 Task: In the  document Religions.pdf Insert horizontal line 'below the text' Create the translated copy of the document in  'Arabic ' Select the first point and Clear Formatting
Action: Mouse moved to (197, 319)
Screenshot: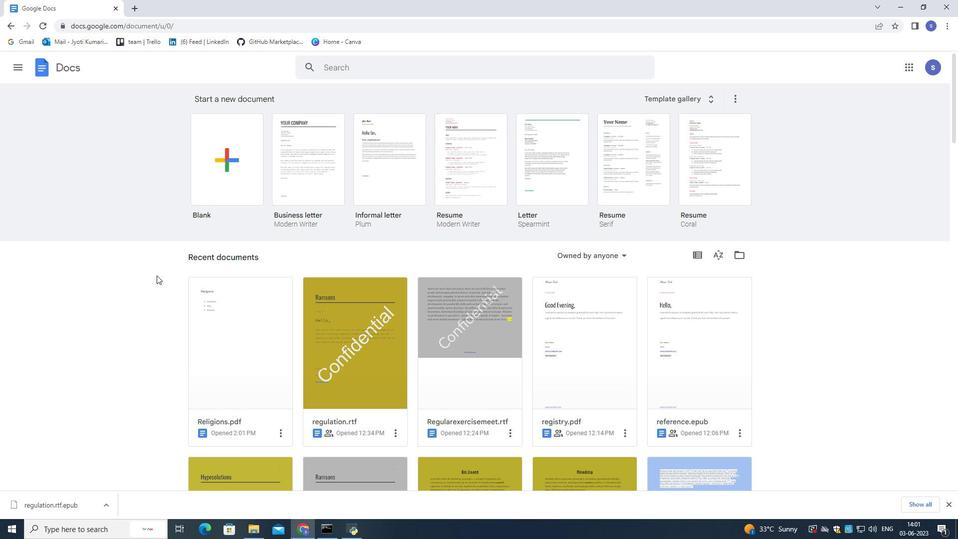 
Action: Mouse pressed left at (197, 319)
Screenshot: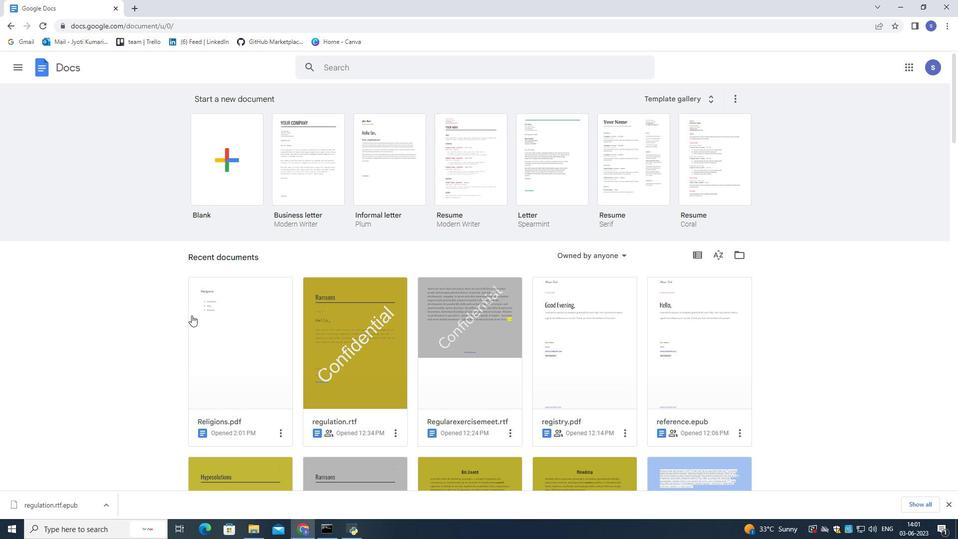 
Action: Mouse moved to (198, 318)
Screenshot: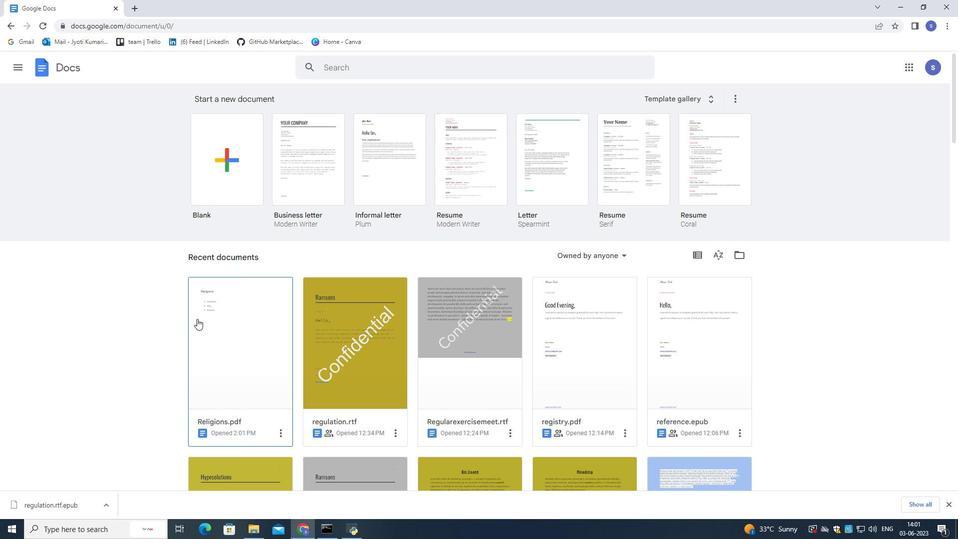 
Action: Mouse pressed left at (198, 318)
Screenshot: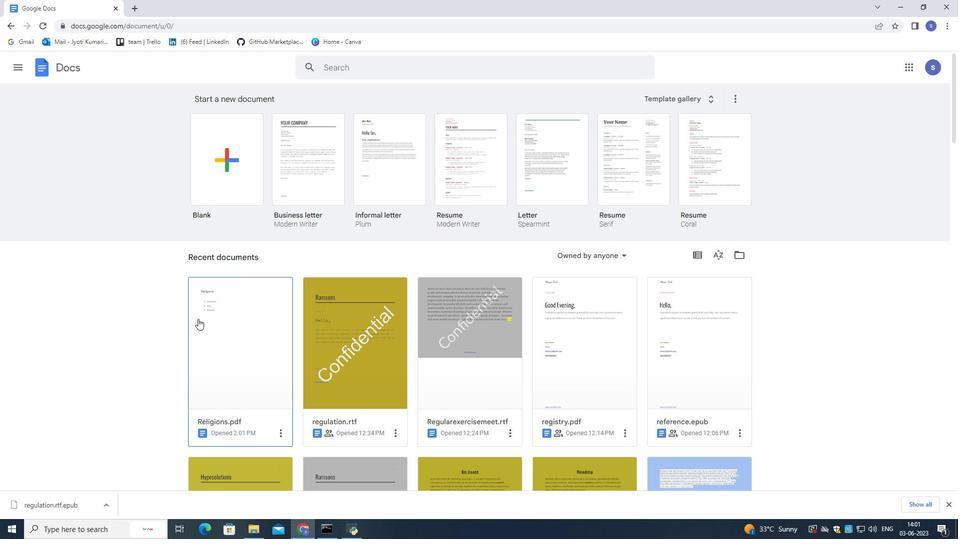 
Action: Mouse moved to (273, 249)
Screenshot: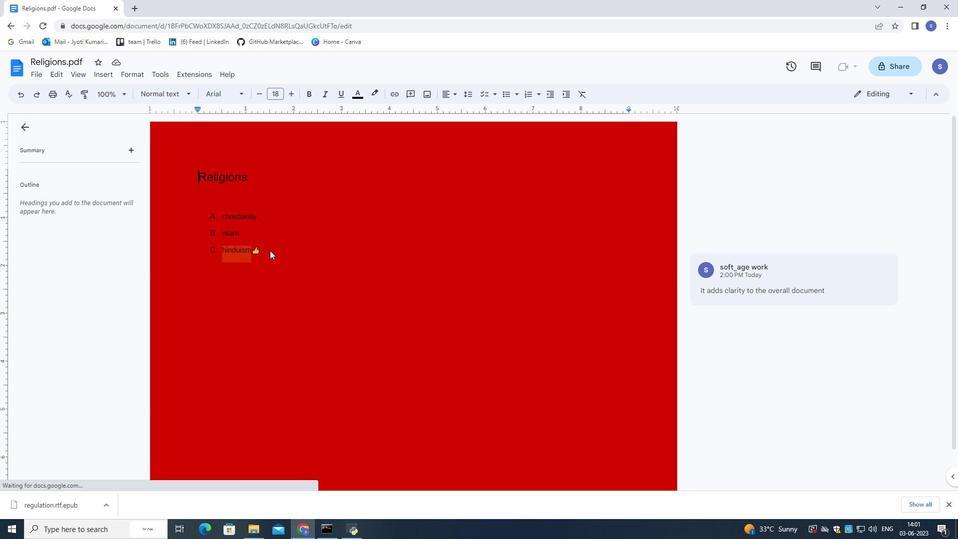 
Action: Mouse pressed left at (273, 249)
Screenshot: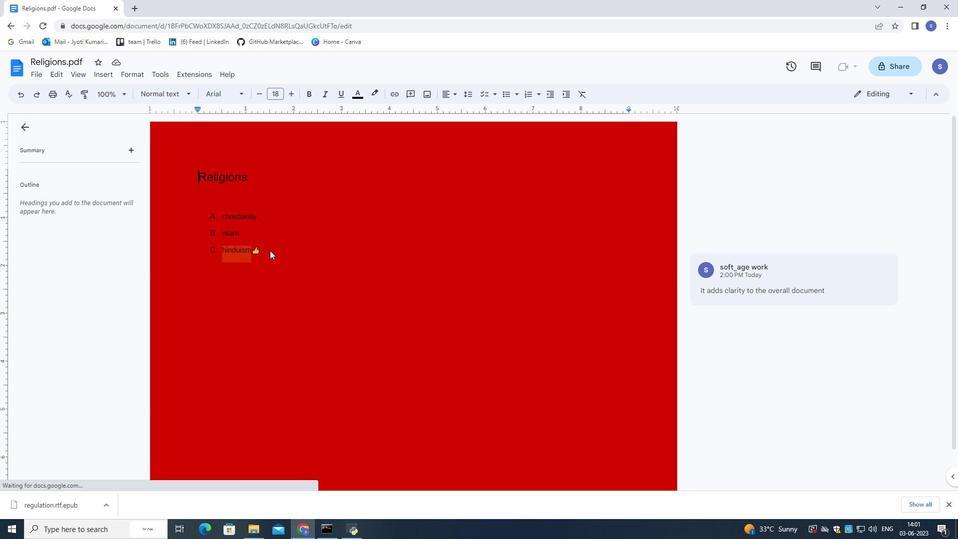 
Action: Mouse moved to (285, 252)
Screenshot: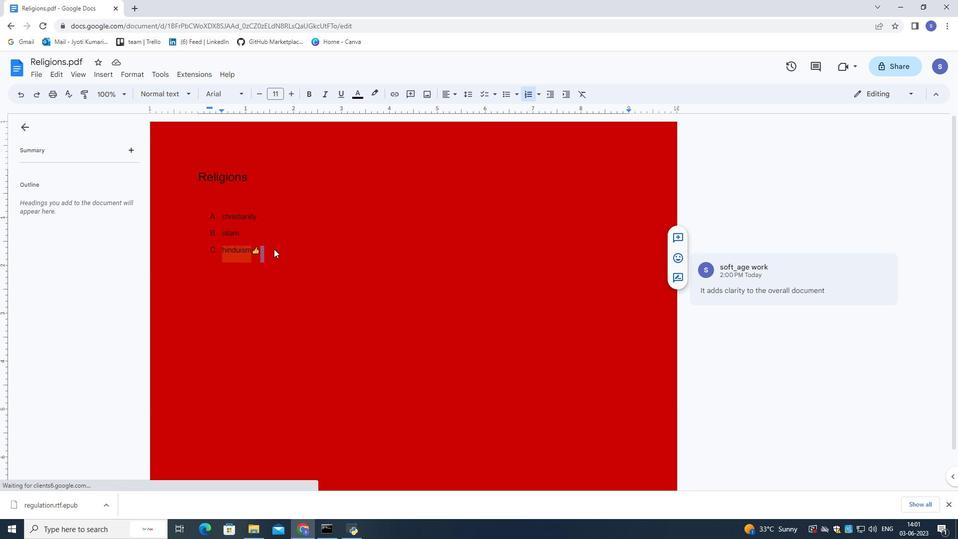 
Action: Key pressed <Key.enter>
Screenshot: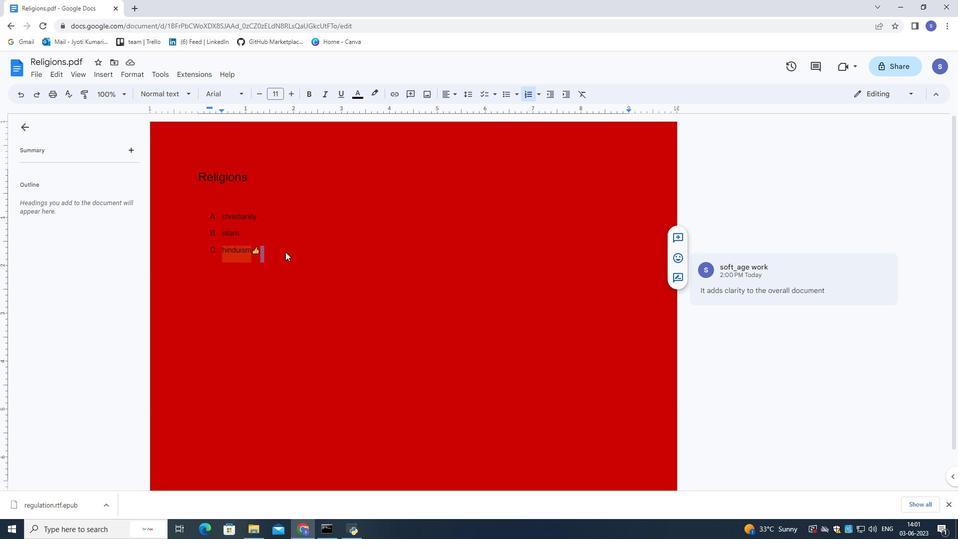 
Action: Mouse moved to (284, 250)
Screenshot: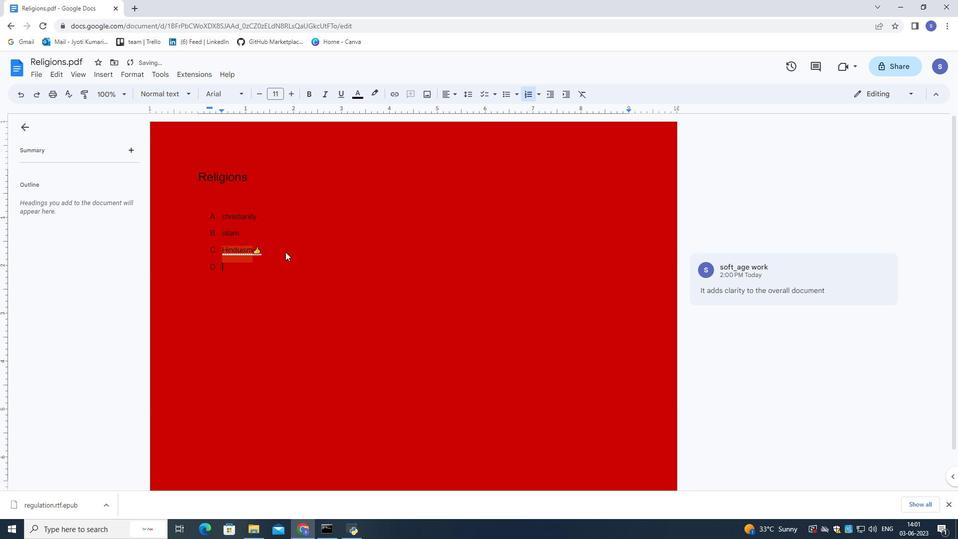 
Action: Key pressed <Key.backspace><Key.backspace><Key.backspace>
Screenshot: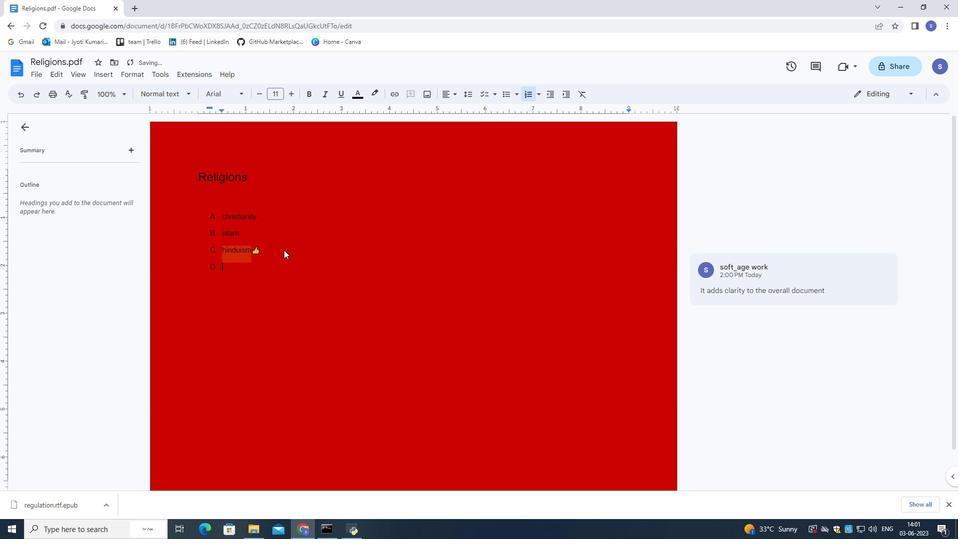 
Action: Mouse moved to (106, 69)
Screenshot: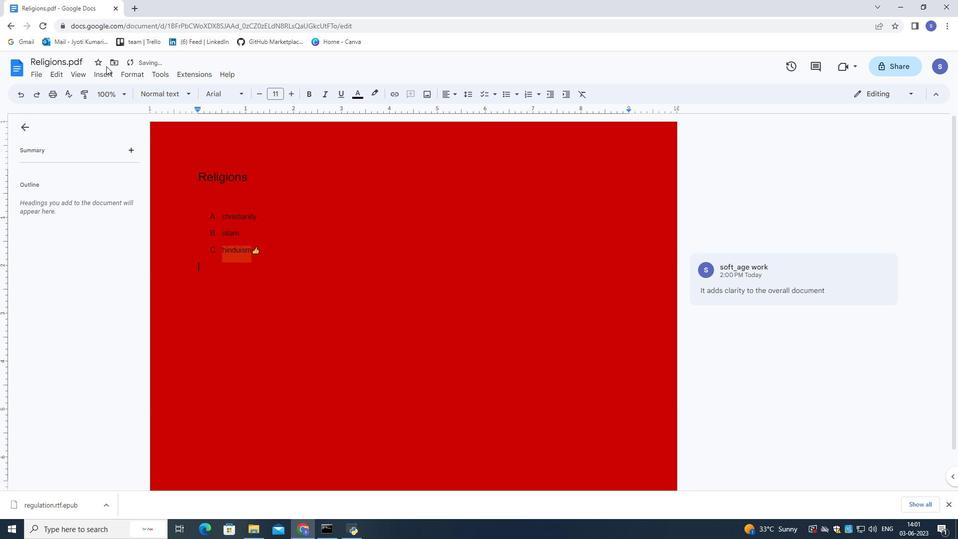 
Action: Mouse pressed left at (106, 69)
Screenshot: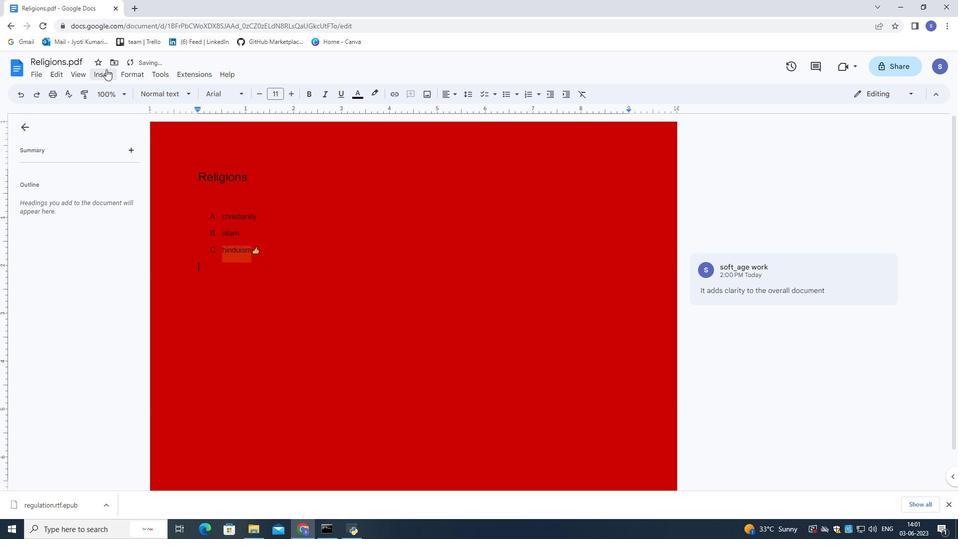 
Action: Mouse moved to (146, 149)
Screenshot: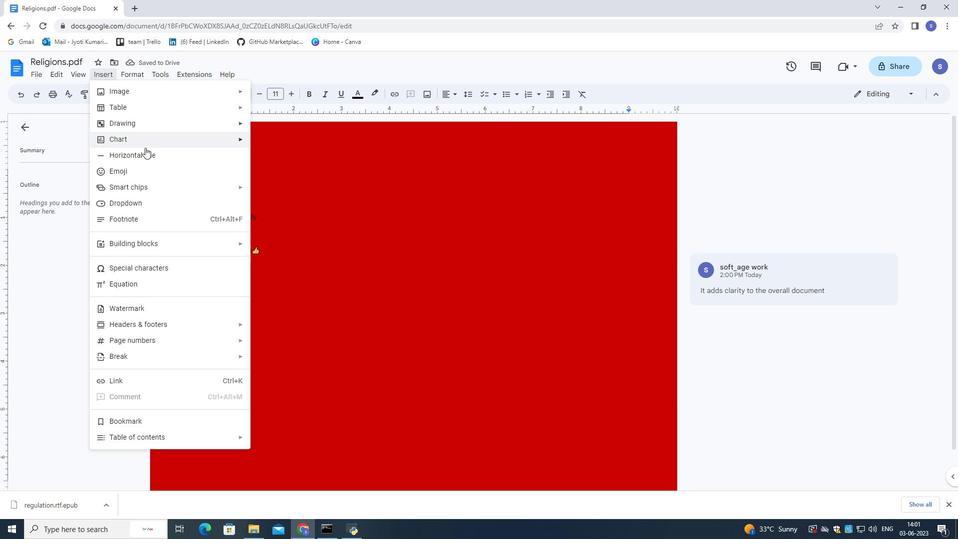 
Action: Mouse pressed left at (146, 151)
Screenshot: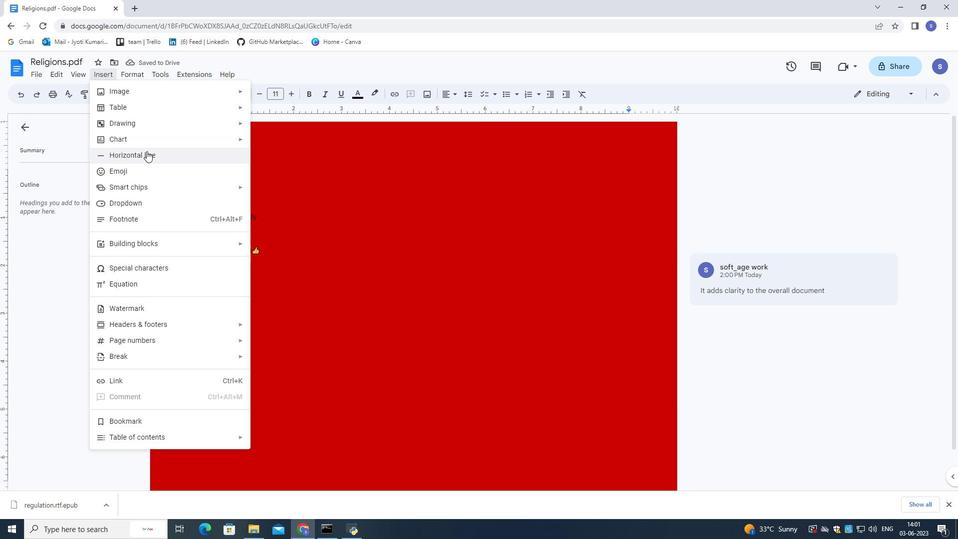 
Action: Mouse moved to (220, 271)
Screenshot: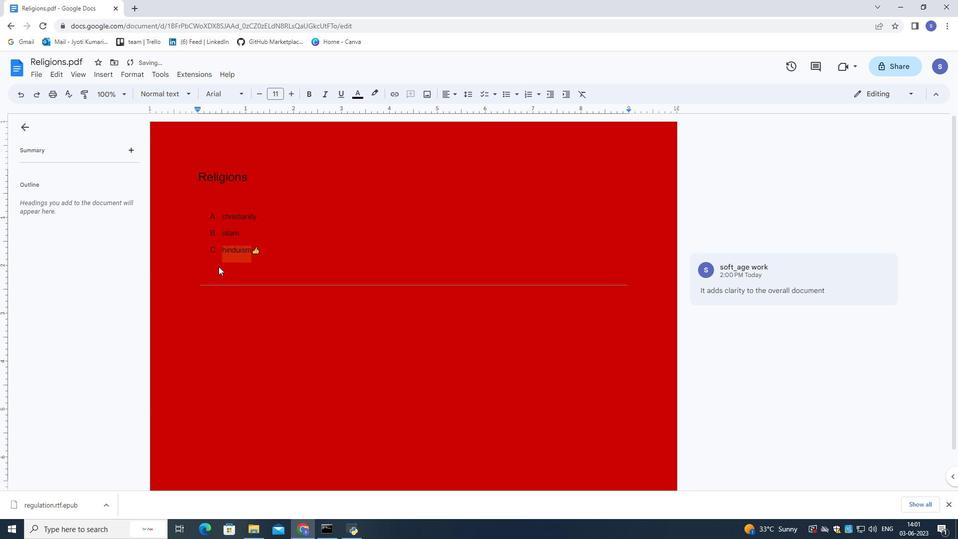 
Action: Mouse pressed left at (220, 271)
Screenshot: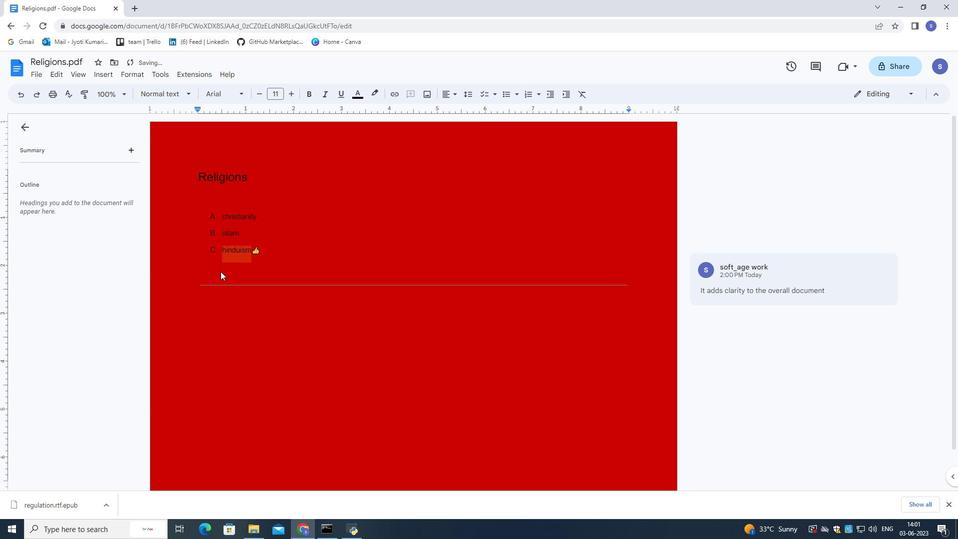 
Action: Mouse moved to (168, 73)
Screenshot: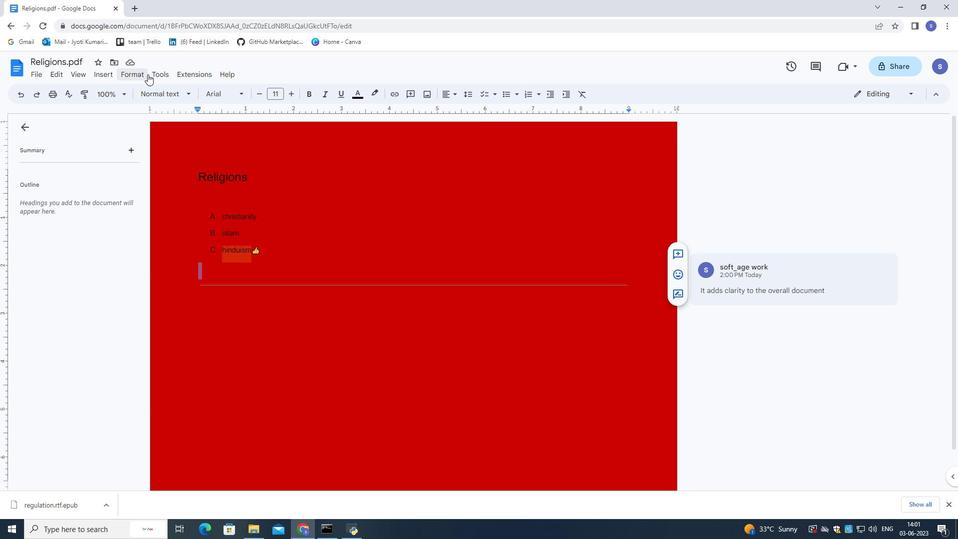 
Action: Mouse pressed left at (168, 73)
Screenshot: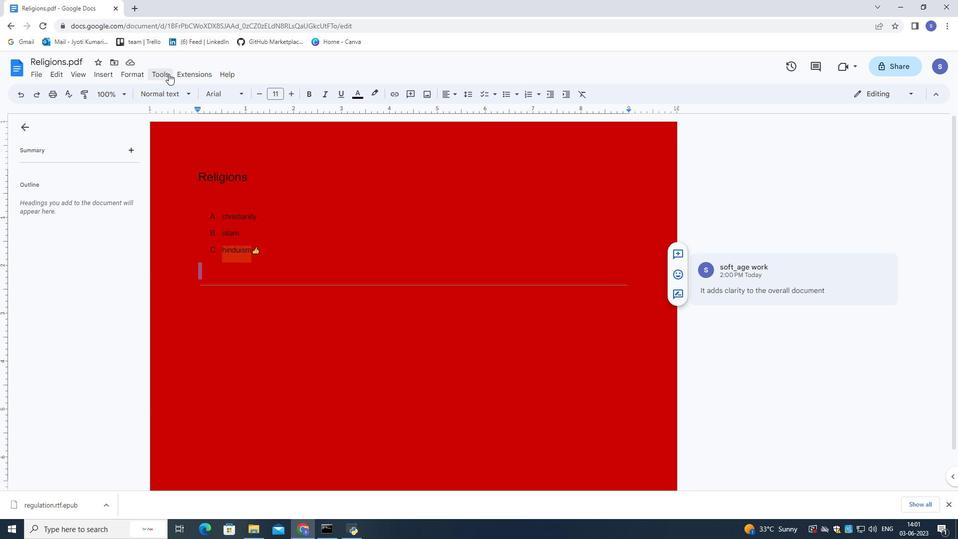 
Action: Mouse moved to (206, 226)
Screenshot: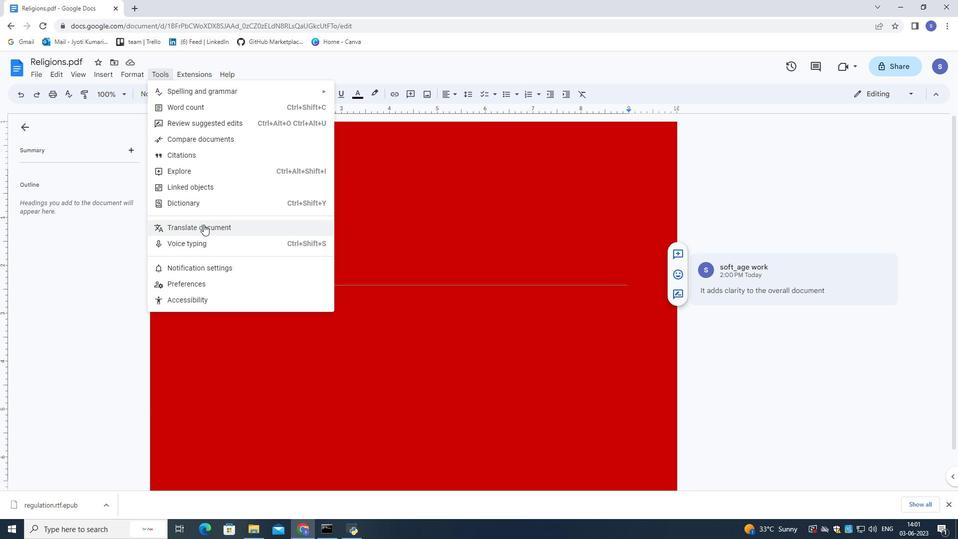 
Action: Mouse pressed left at (206, 226)
Screenshot: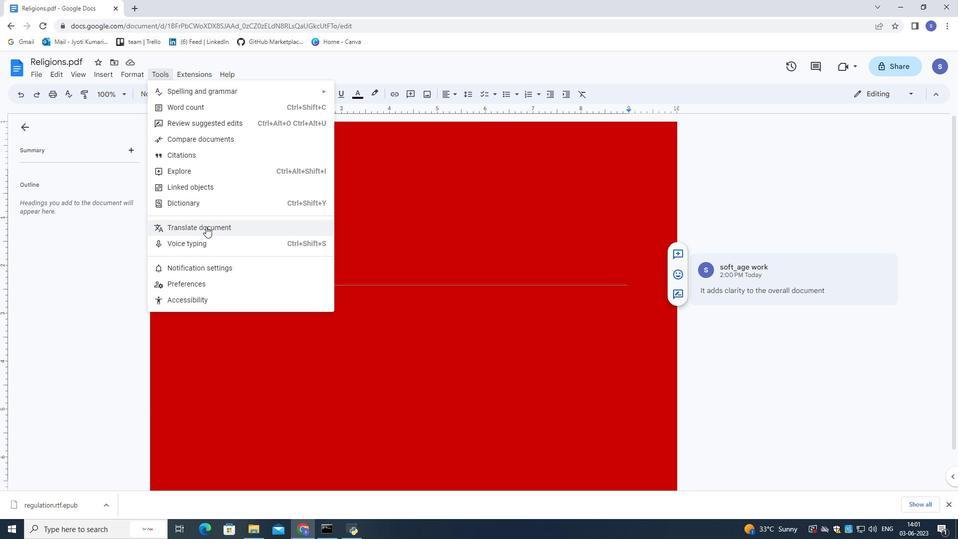 
Action: Mouse moved to (439, 293)
Screenshot: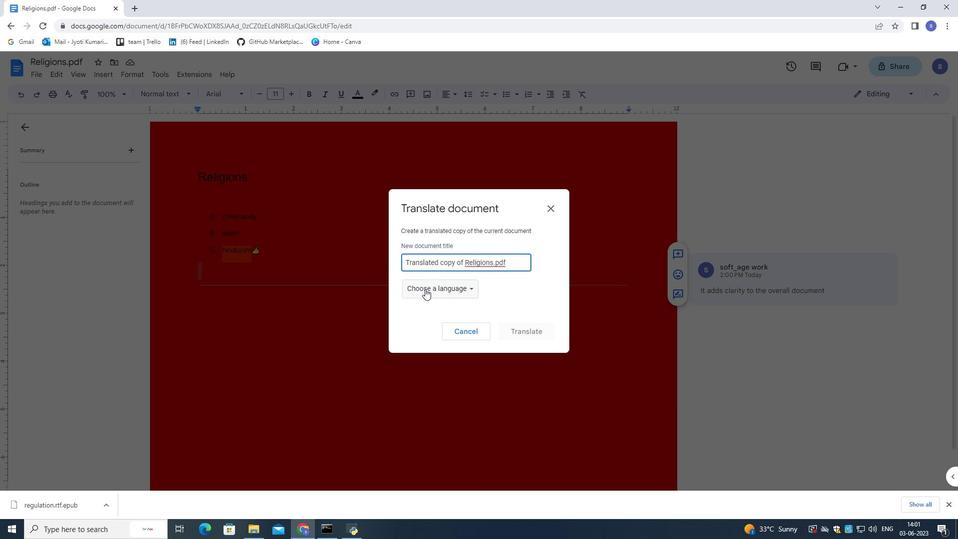 
Action: Mouse pressed left at (439, 293)
Screenshot: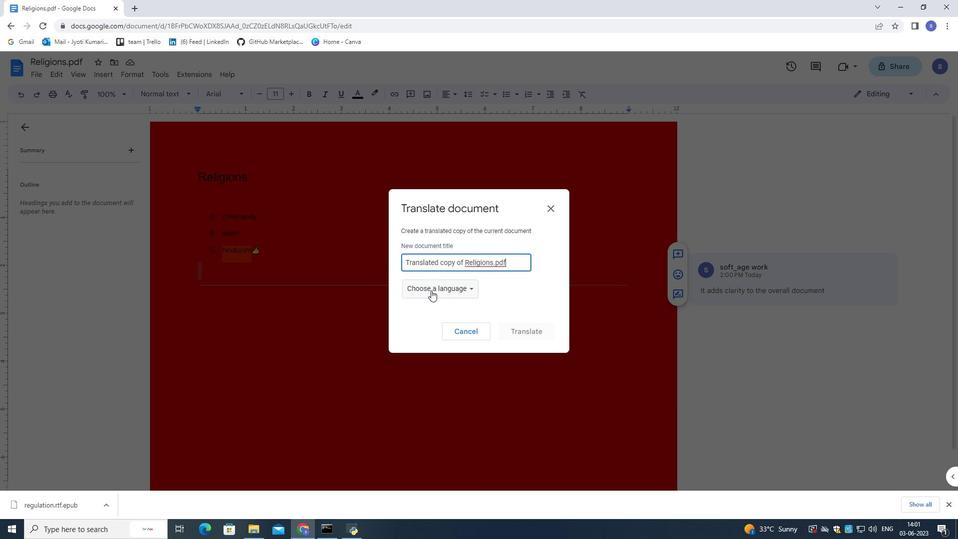 
Action: Mouse moved to (437, 329)
Screenshot: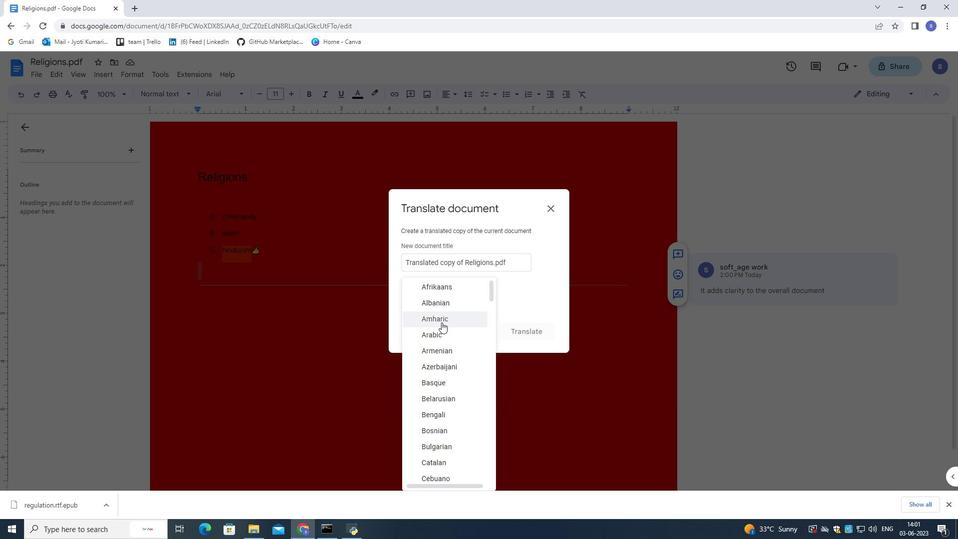 
Action: Mouse pressed left at (437, 329)
Screenshot: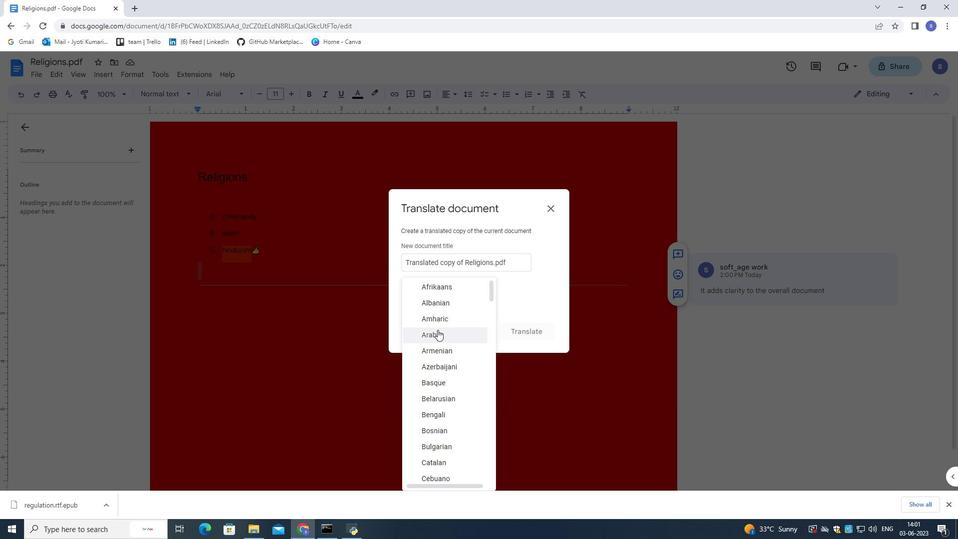 
Action: Mouse moved to (536, 326)
Screenshot: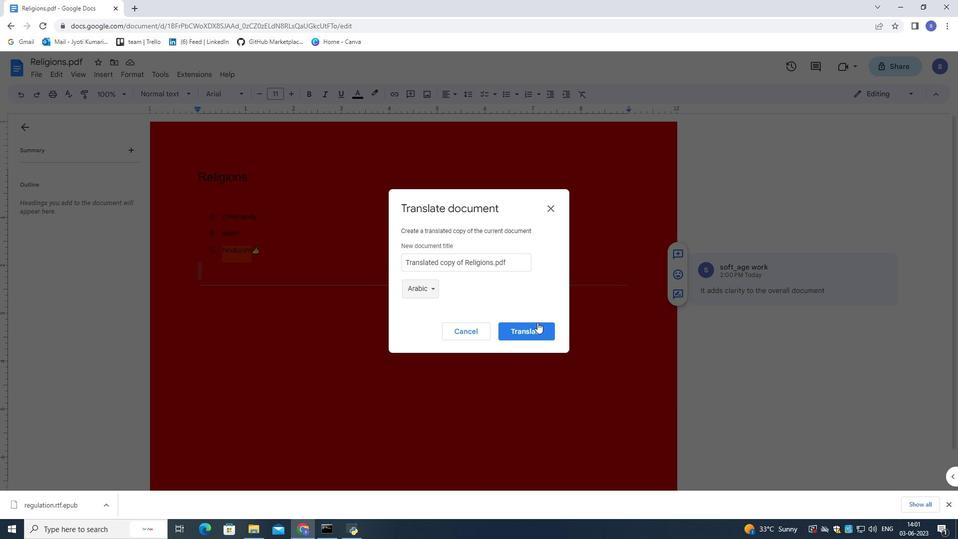 
Action: Mouse pressed left at (536, 326)
Screenshot: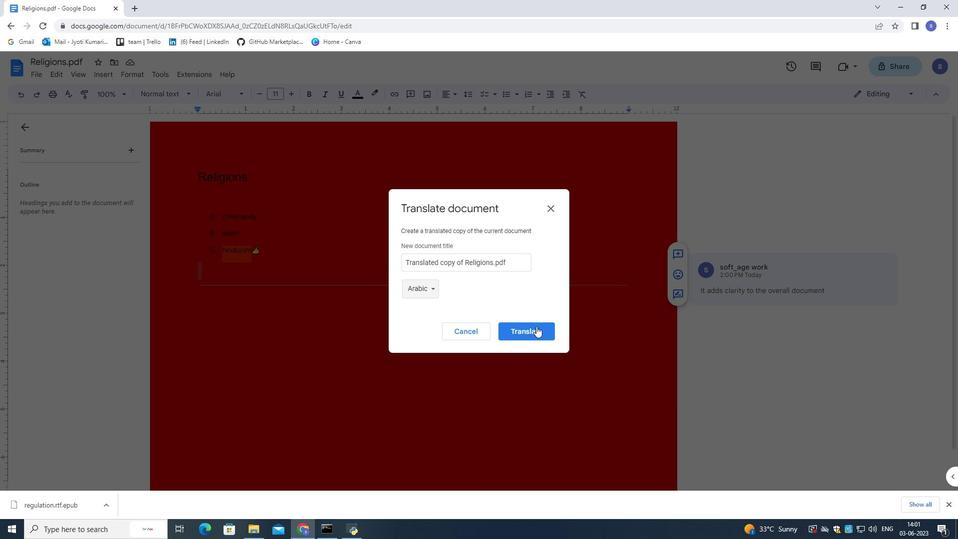 
Action: Mouse moved to (74, 0)
Screenshot: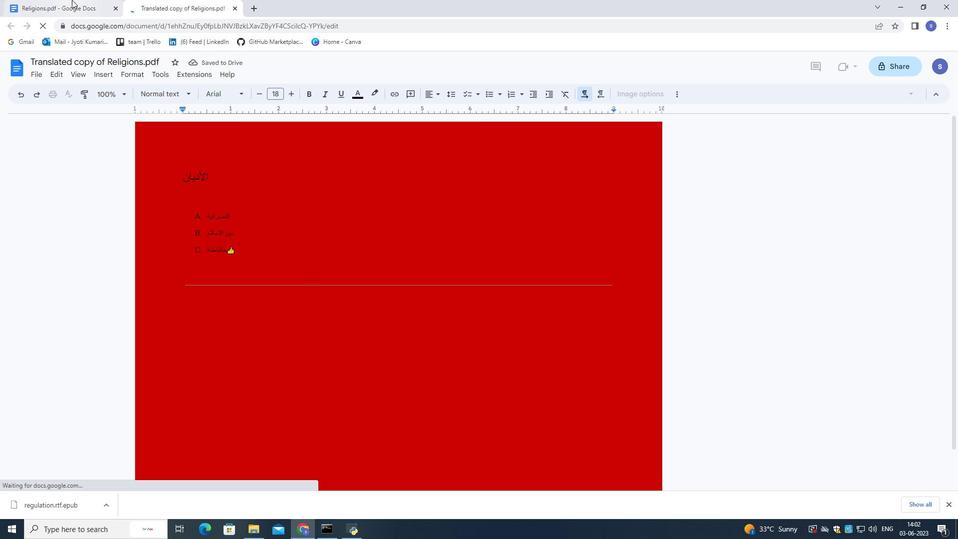
Action: Mouse pressed left at (74, 0)
Screenshot: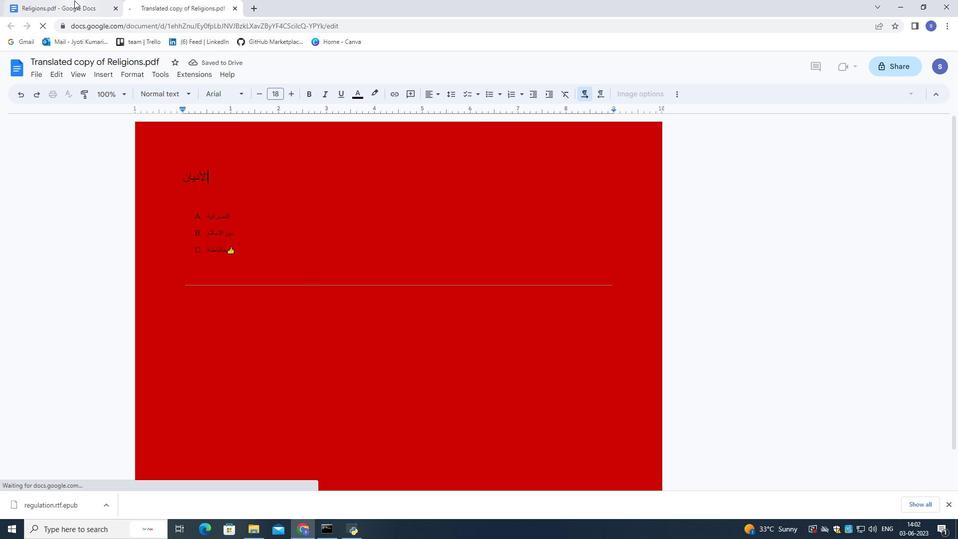 
Action: Mouse moved to (280, 216)
Screenshot: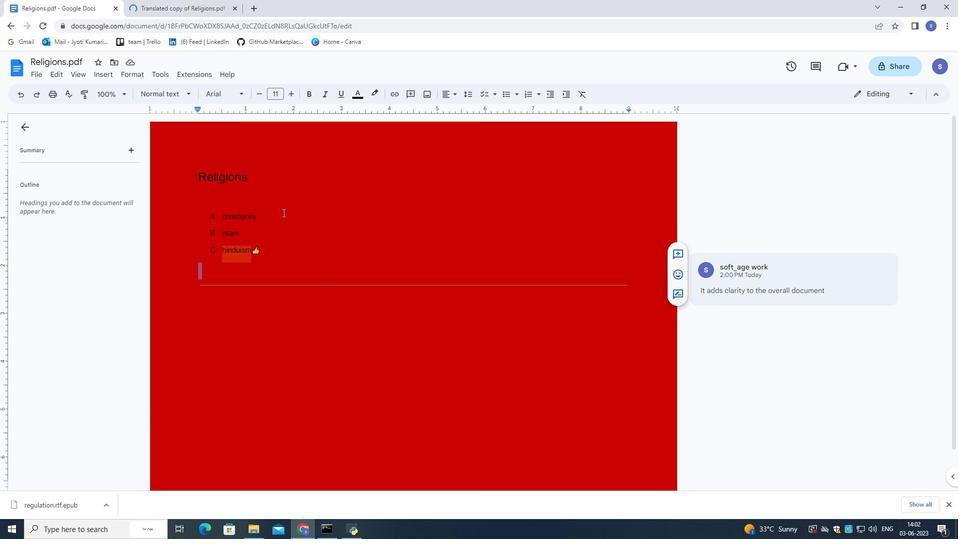 
Action: Mouse pressed left at (280, 216)
Screenshot: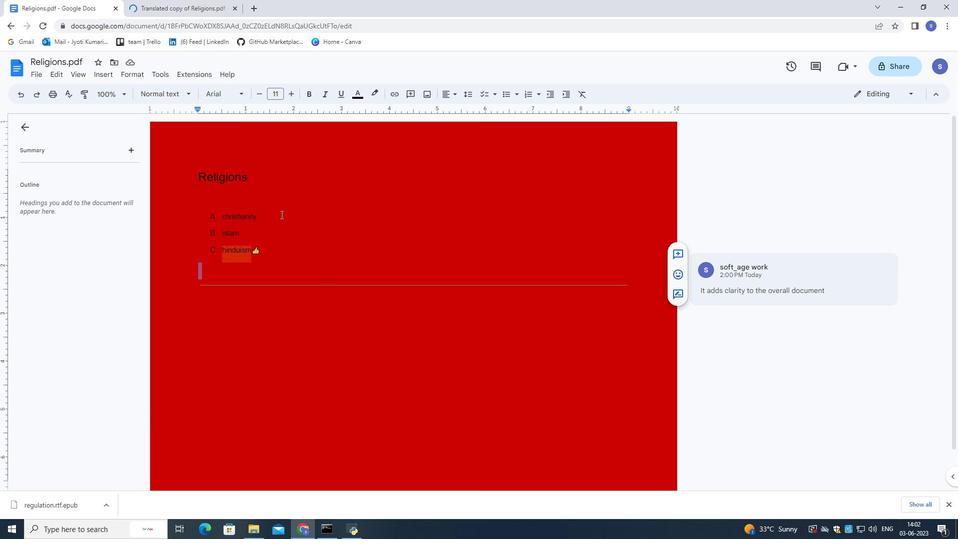 
Action: Mouse moved to (145, 74)
Screenshot: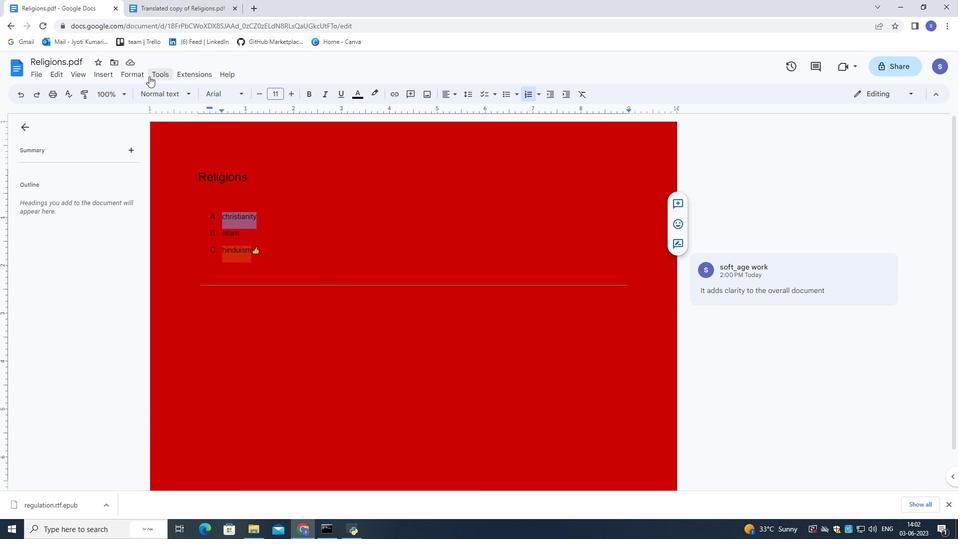 
Action: Mouse pressed left at (145, 74)
Screenshot: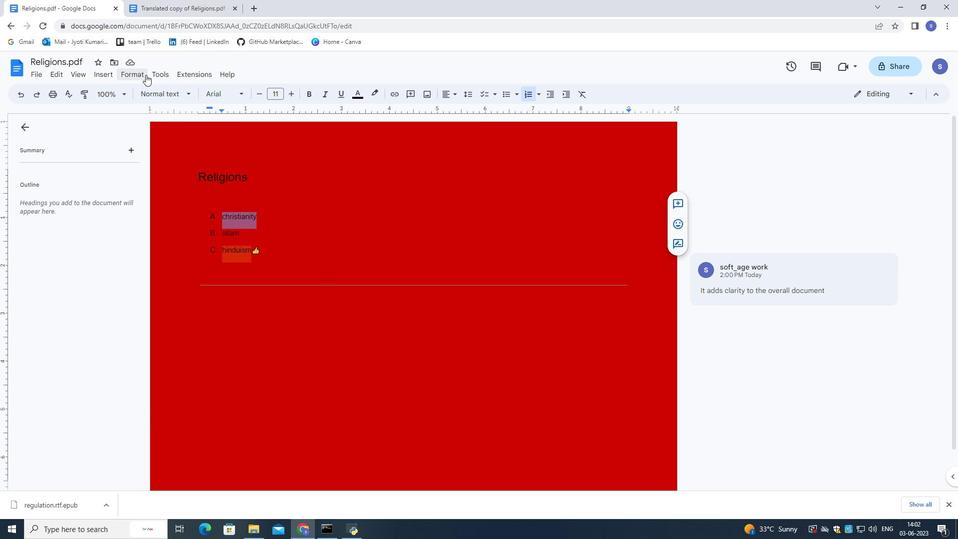 
Action: Mouse moved to (177, 314)
Screenshot: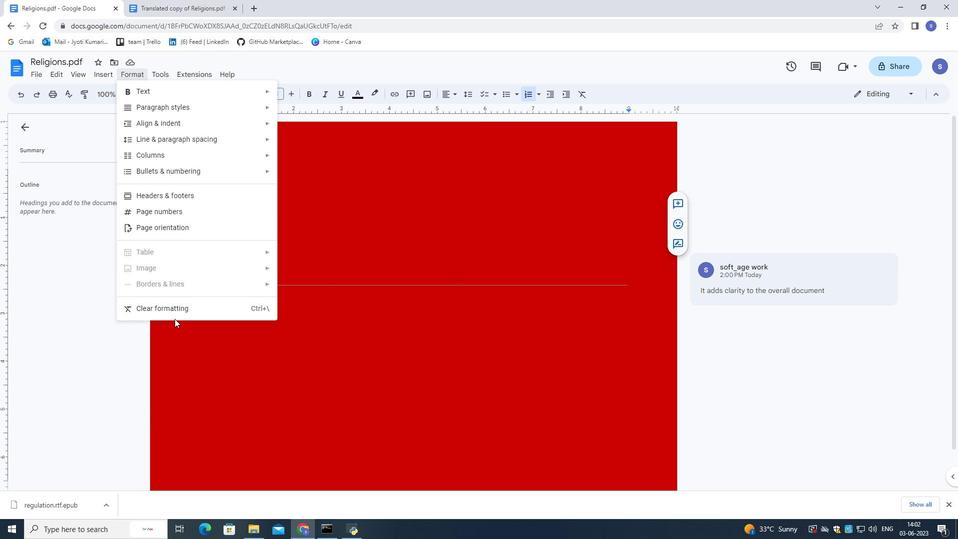 
Action: Mouse pressed left at (177, 314)
Screenshot: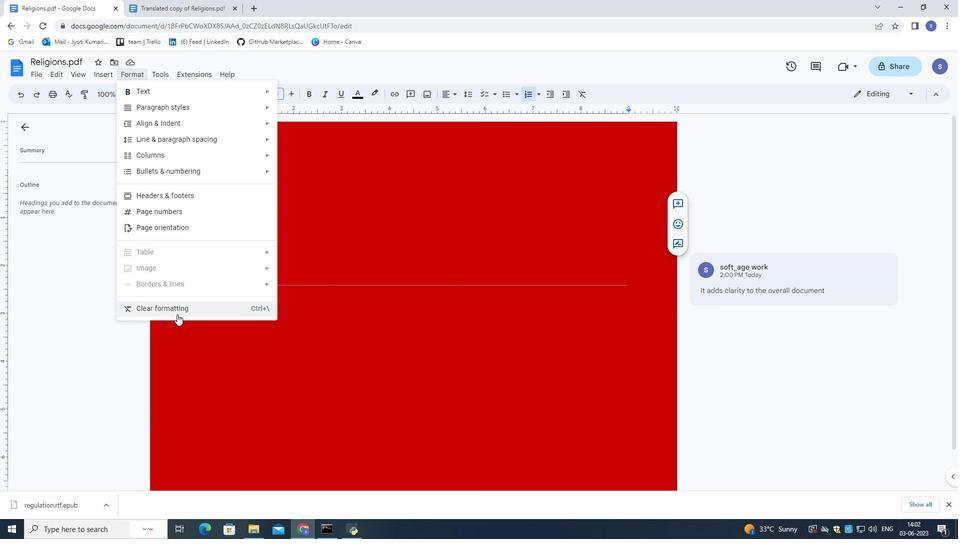 
Action: Mouse moved to (308, 258)
Screenshot: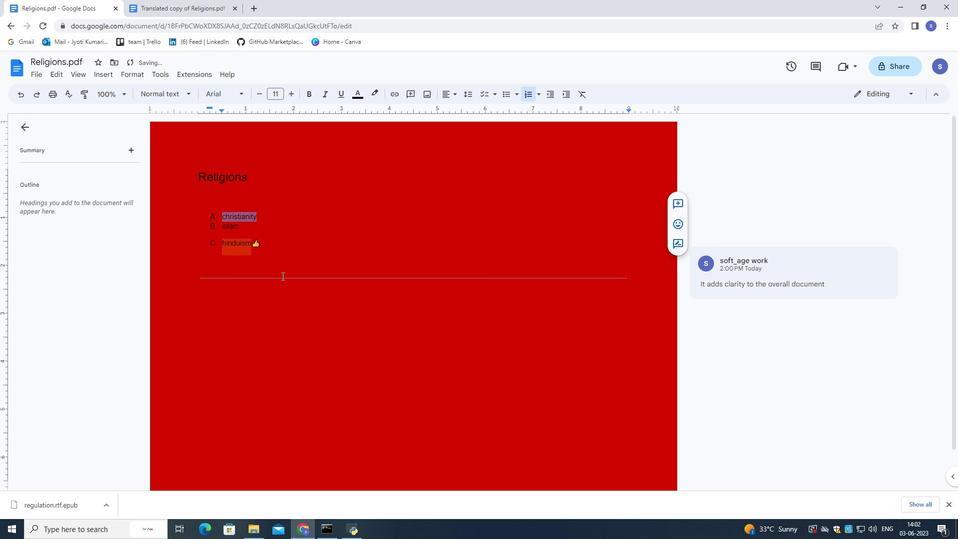 
Action: Mouse pressed left at (308, 258)
Screenshot: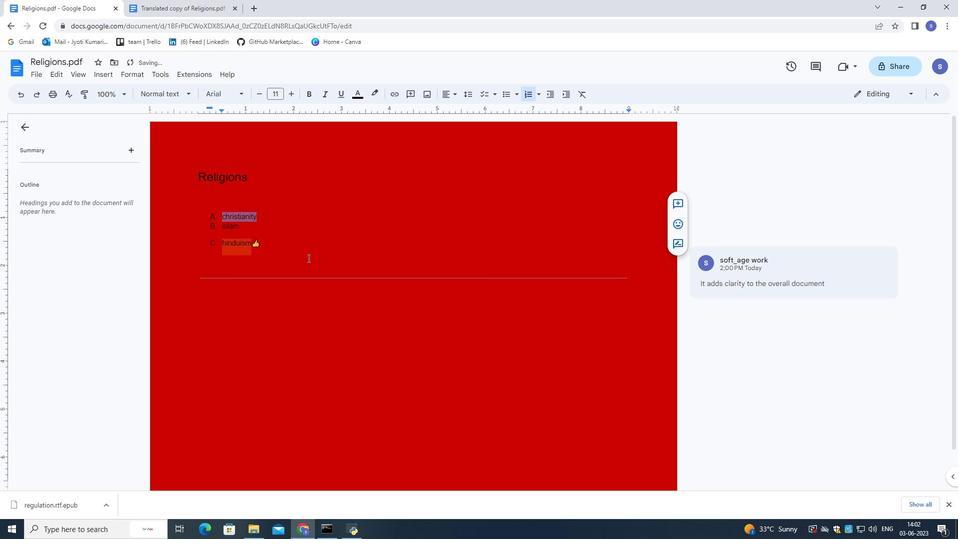 
Action: Mouse moved to (181, 8)
Screenshot: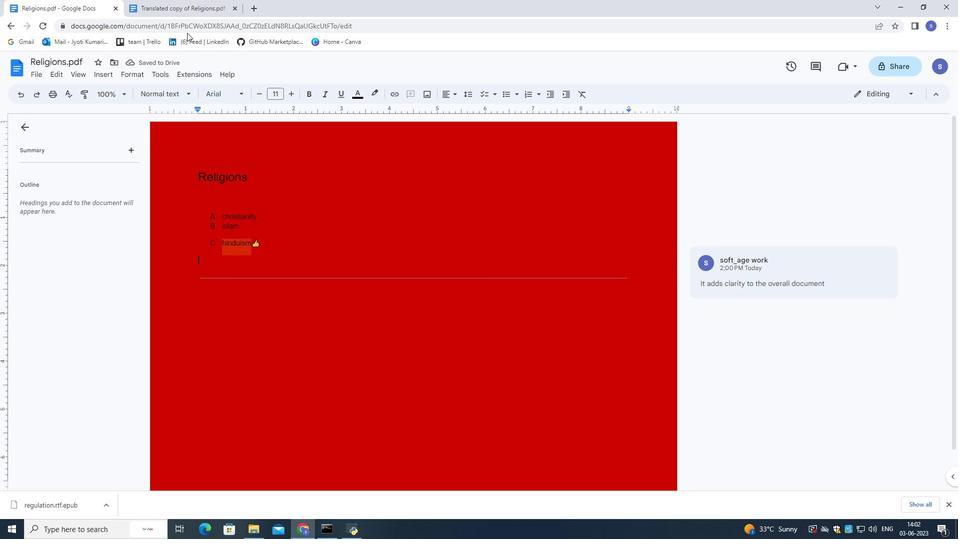 
Action: Mouse pressed left at (181, 8)
Screenshot: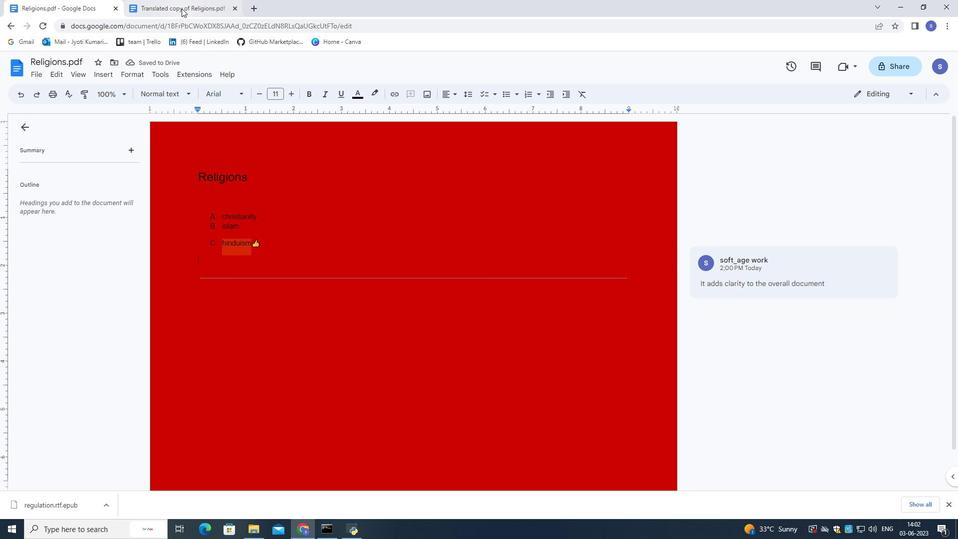 
Action: Mouse moved to (249, 216)
Screenshot: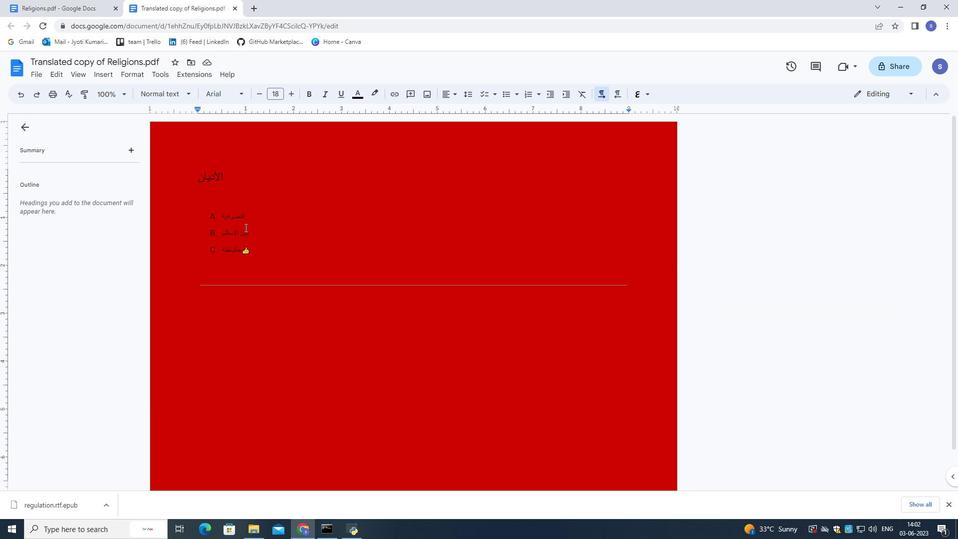 
Action: Mouse pressed left at (249, 216)
Screenshot: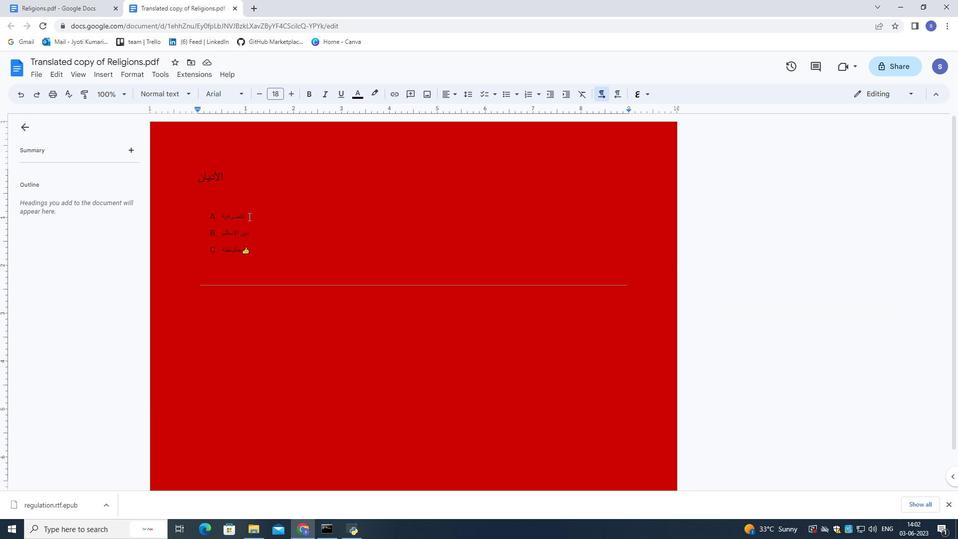 
Action: Mouse moved to (282, 224)
Screenshot: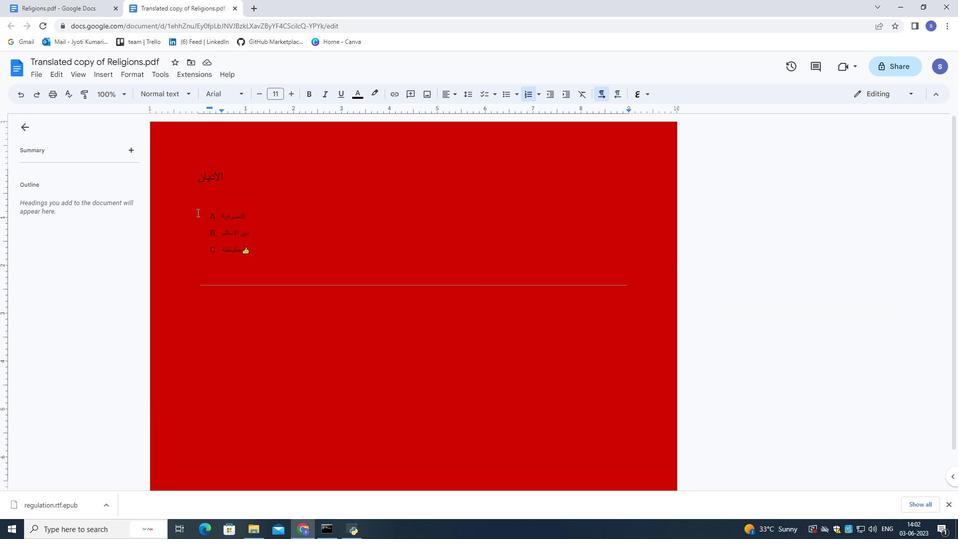 
Action: Mouse pressed left at (282, 224)
Screenshot: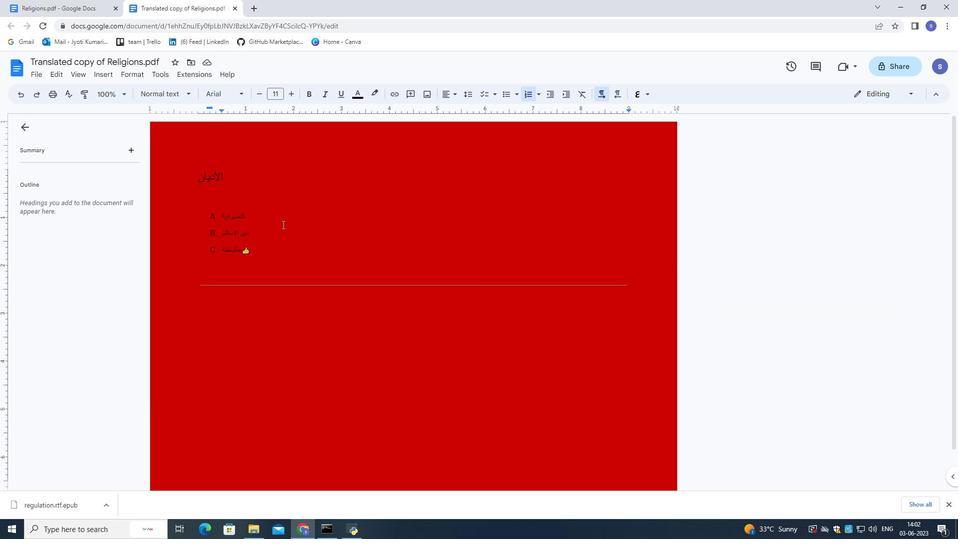 
Action: Mouse moved to (261, 217)
Screenshot: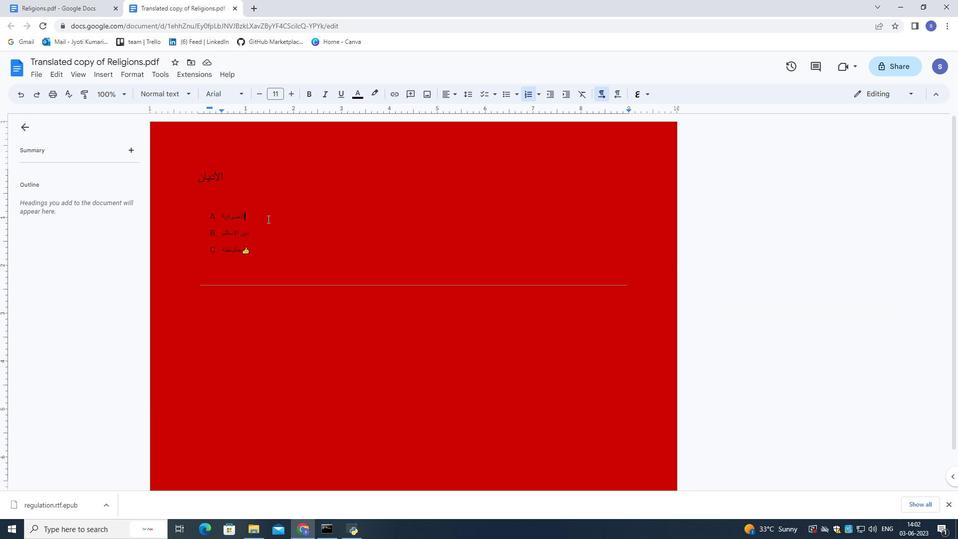 
Action: Mouse pressed left at (261, 217)
Screenshot: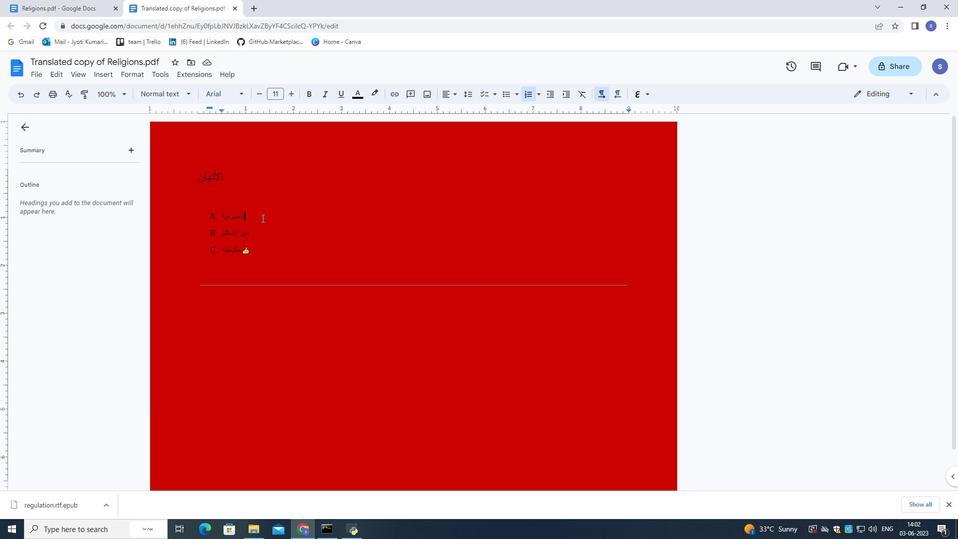 
Action: Mouse moved to (295, 218)
Screenshot: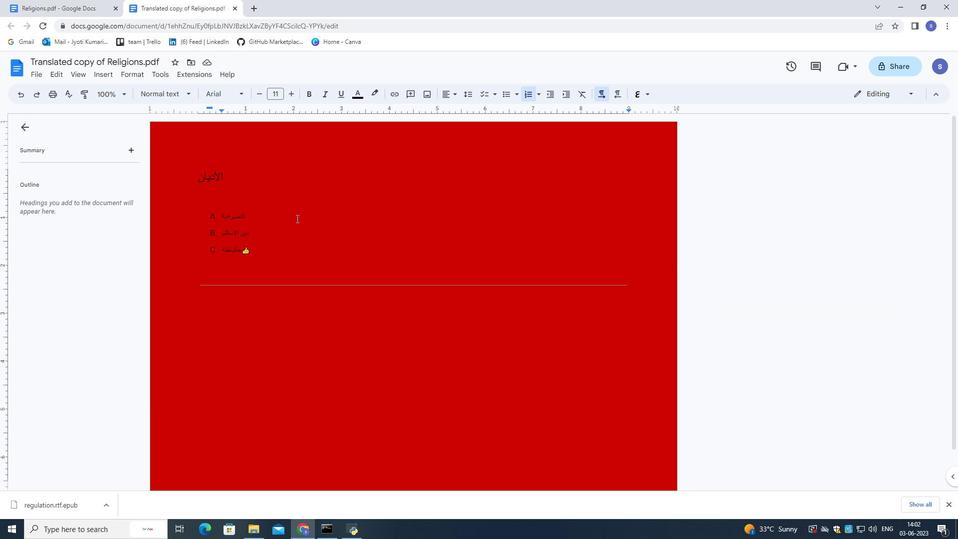 
Action: Mouse pressed left at (295, 218)
Screenshot: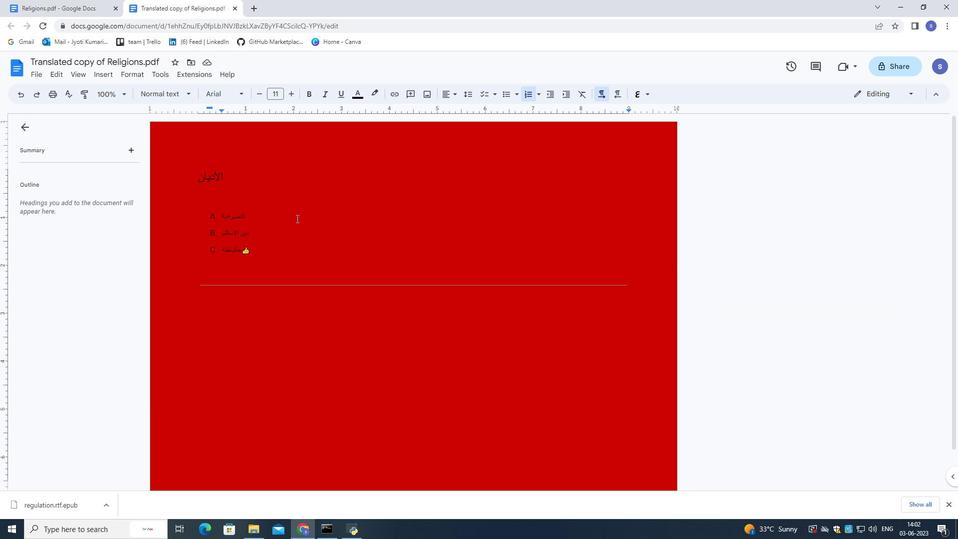
Action: Mouse moved to (256, 216)
Screenshot: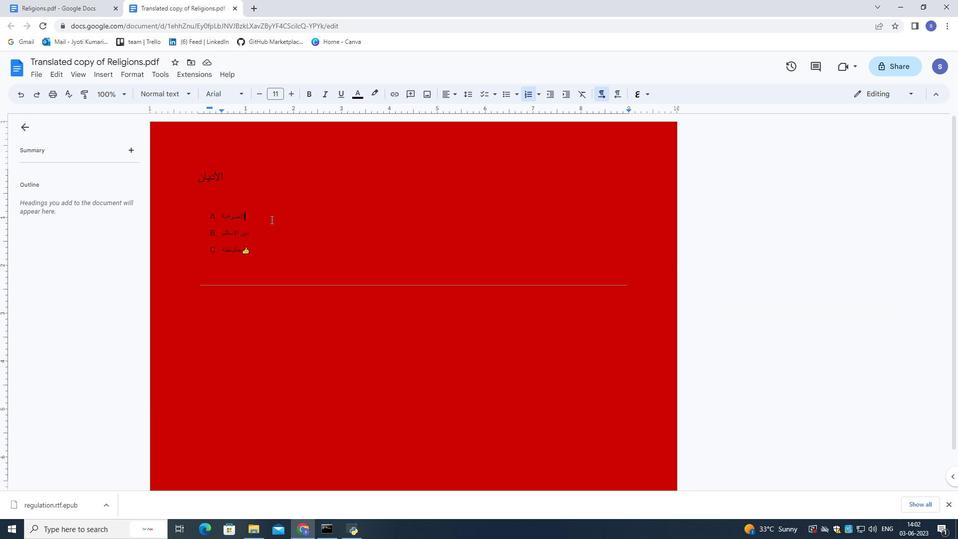
Action: Mouse pressed left at (256, 216)
Screenshot: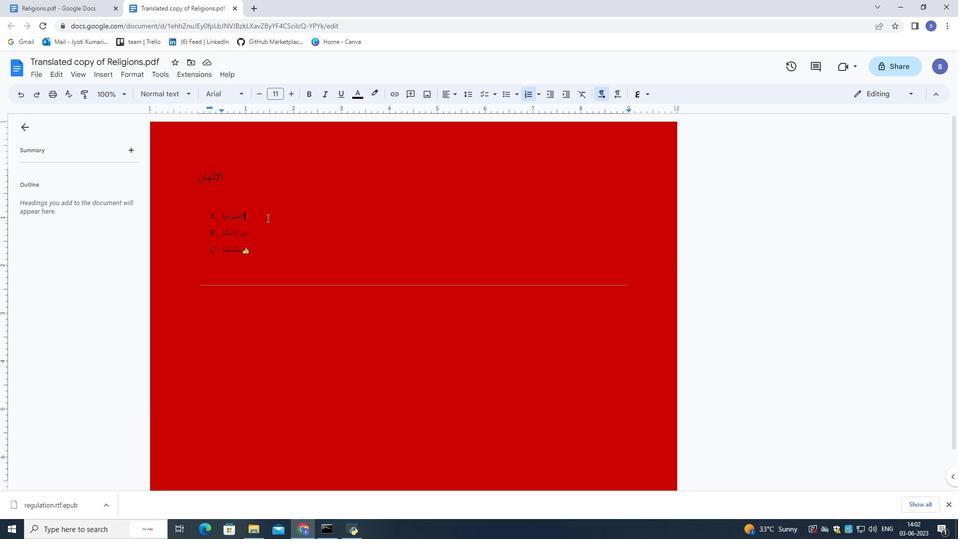 
Action: Mouse moved to (586, 96)
Screenshot: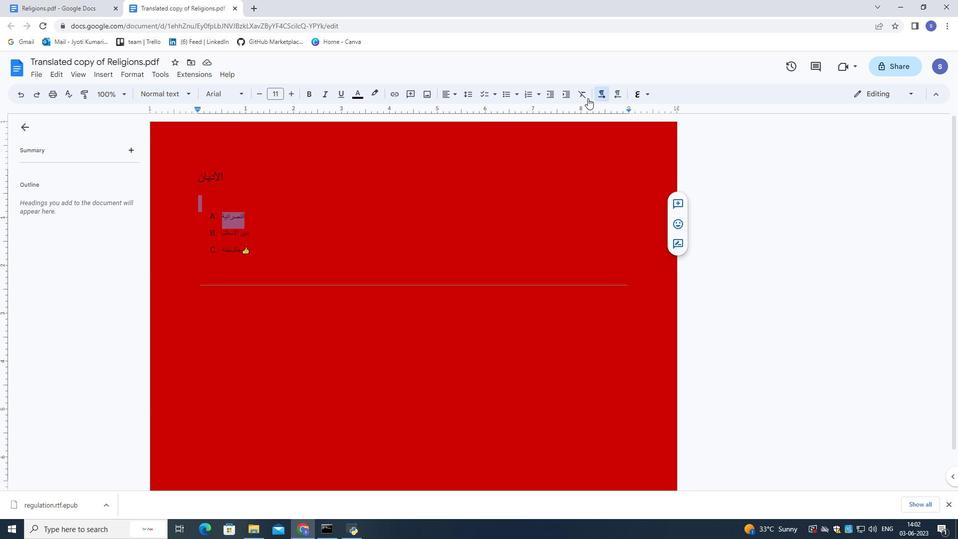 
Action: Mouse pressed left at (586, 96)
Screenshot: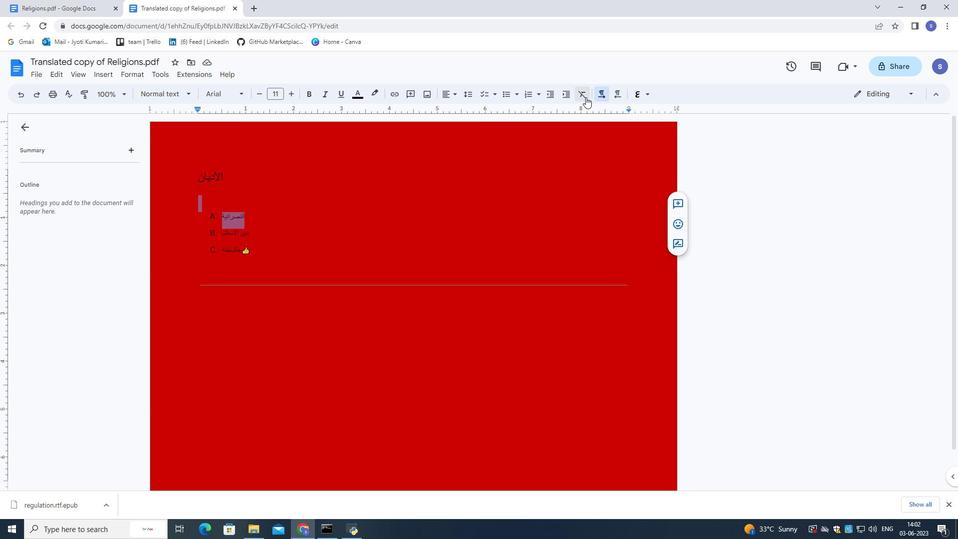 
Action: Mouse moved to (437, 235)
Screenshot: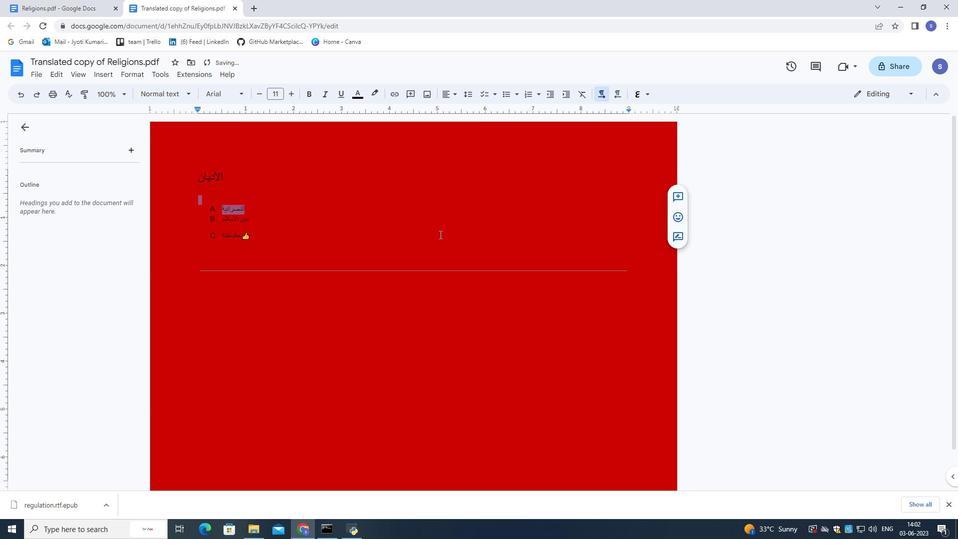 
Action: Mouse pressed left at (437, 235)
Screenshot: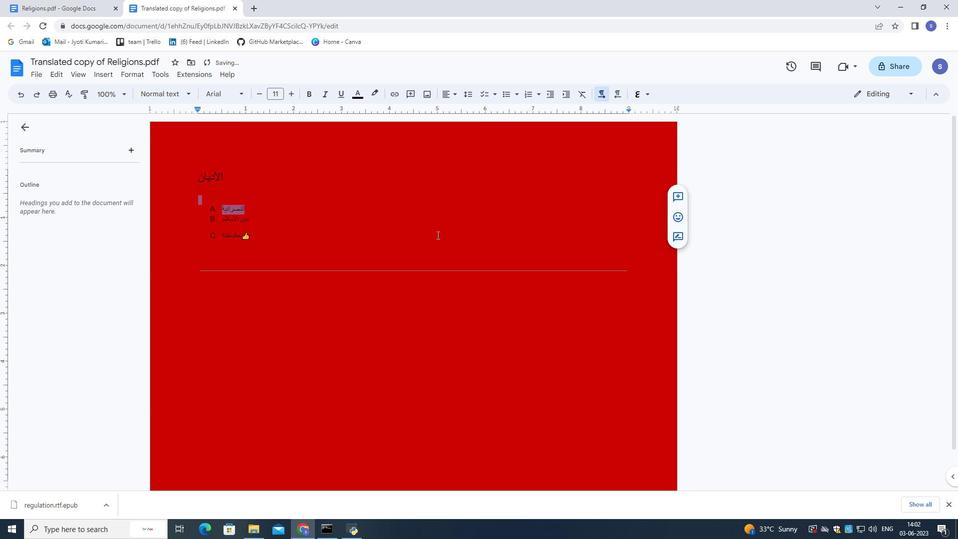 
Action: Mouse moved to (433, 235)
Screenshot: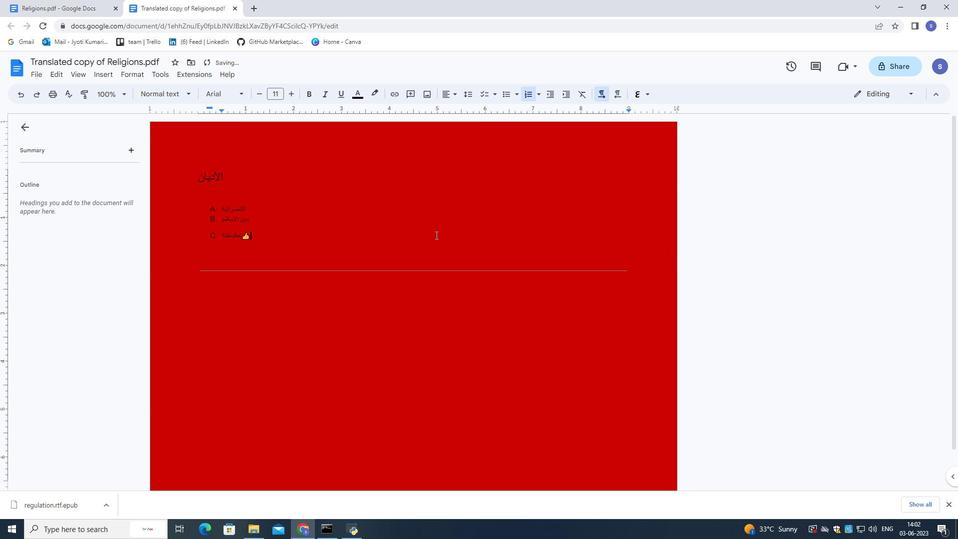 
